 Task: Find all emails marked as 'Confidential' that were sent this week in the current folder.
Action: Mouse moved to (228, 12)
Screenshot: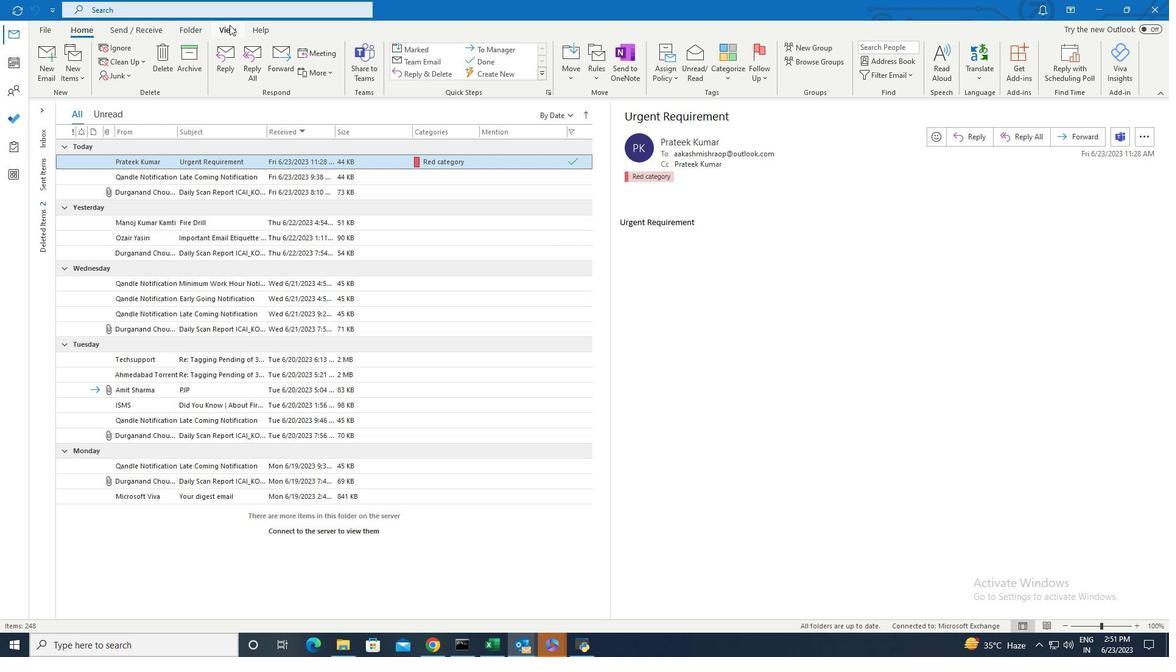 
Action: Mouse pressed left at (228, 12)
Screenshot: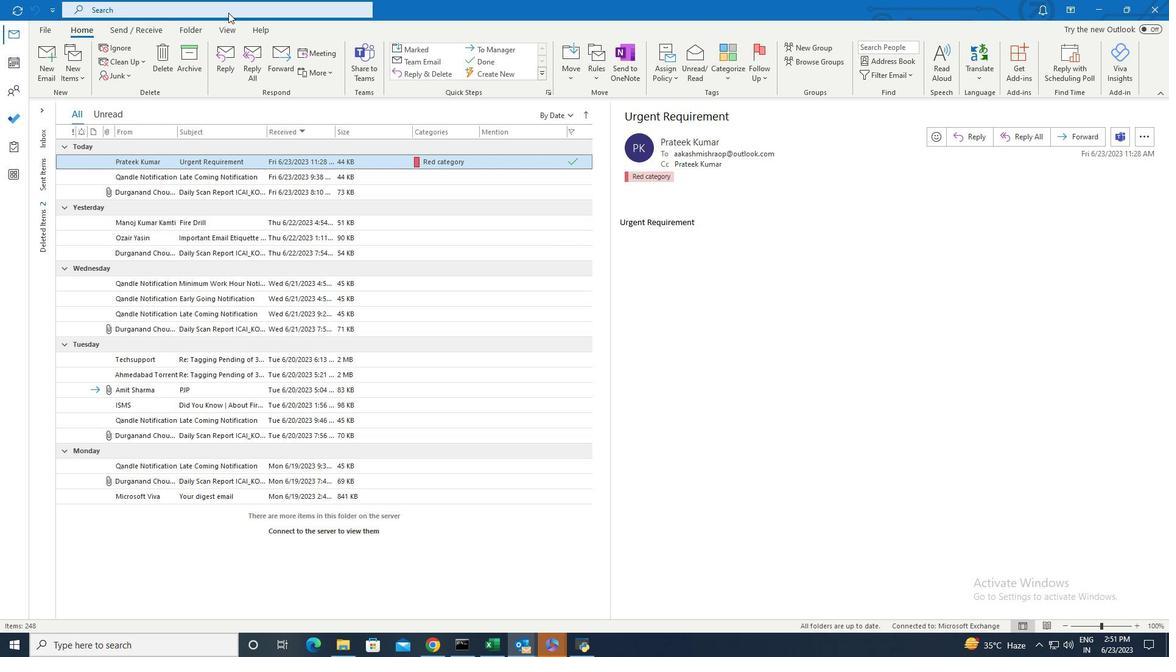 
Action: Mouse moved to (415, 11)
Screenshot: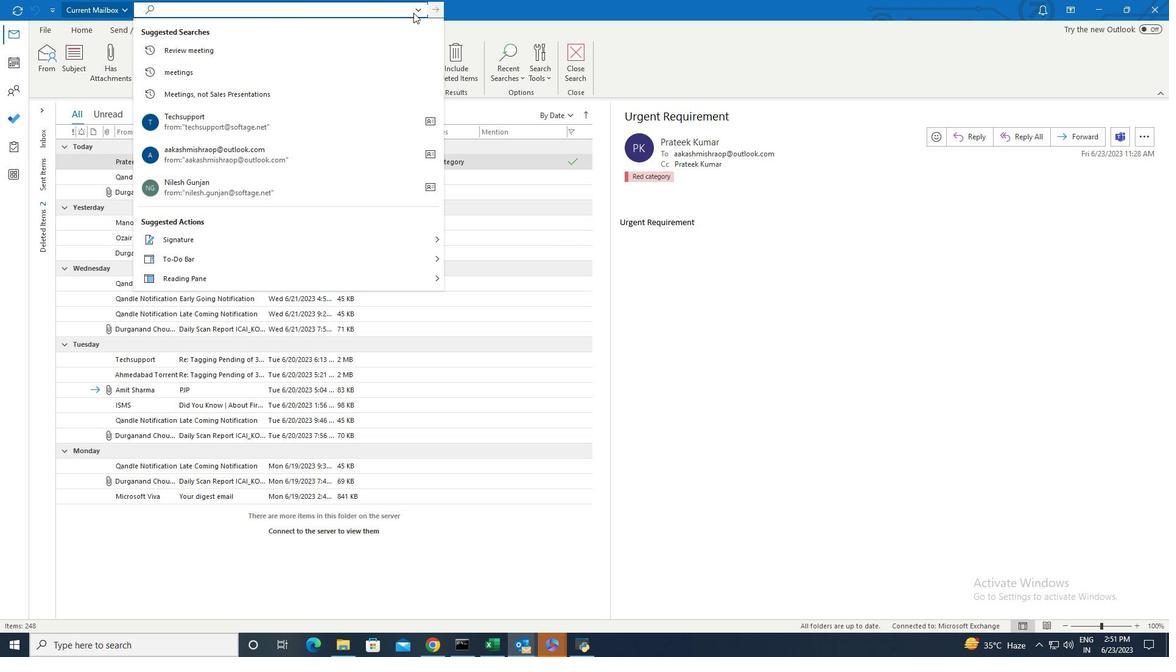 
Action: Mouse pressed left at (415, 11)
Screenshot: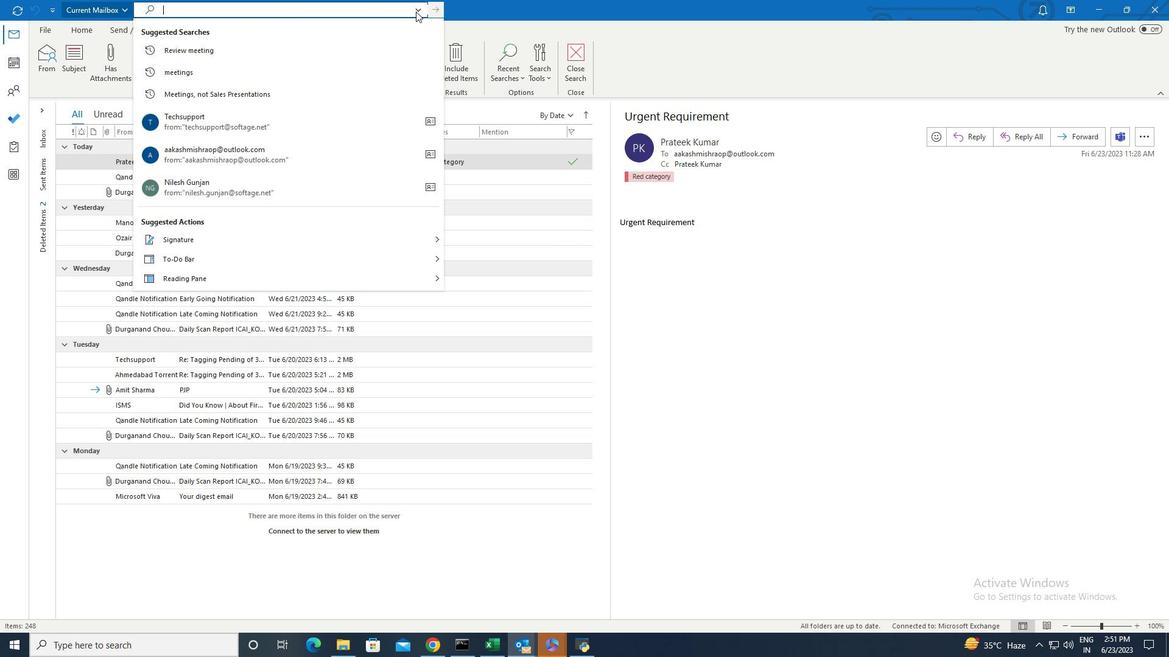 
Action: Mouse moved to (258, 30)
Screenshot: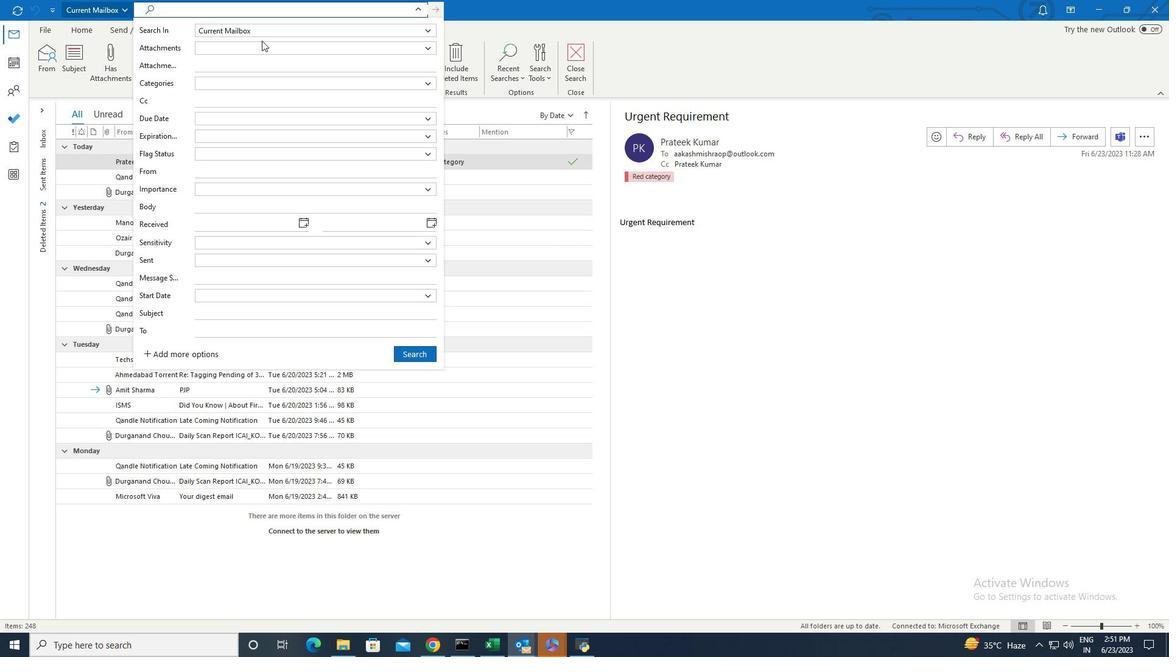 
Action: Mouse pressed left at (258, 30)
Screenshot: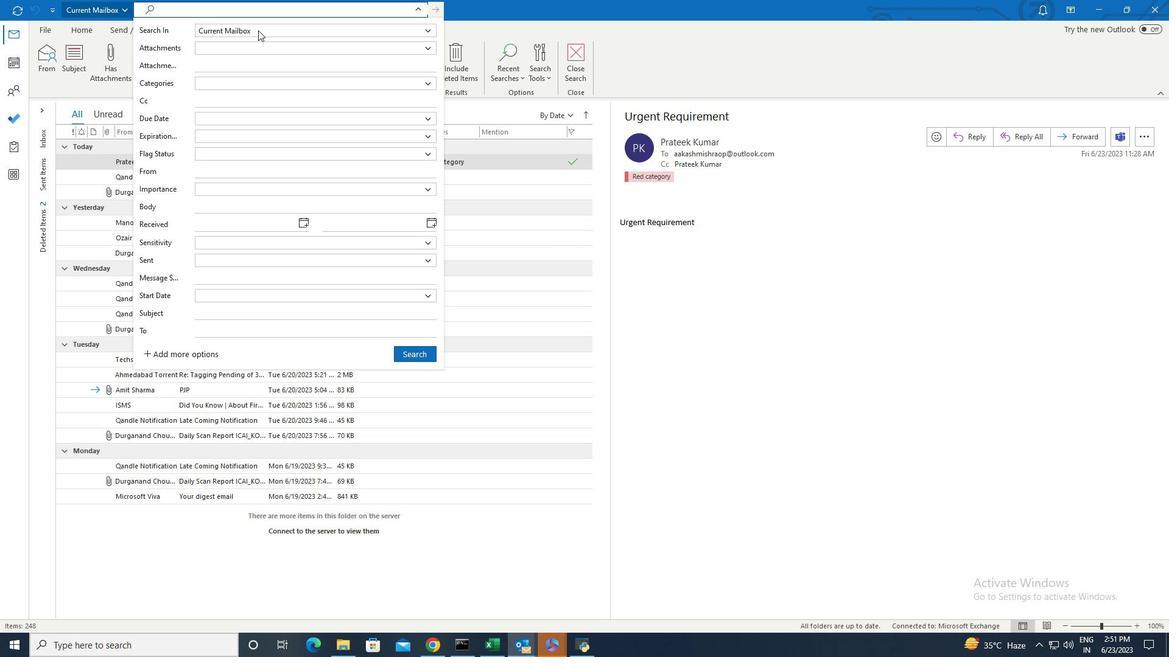 
Action: Mouse moved to (253, 39)
Screenshot: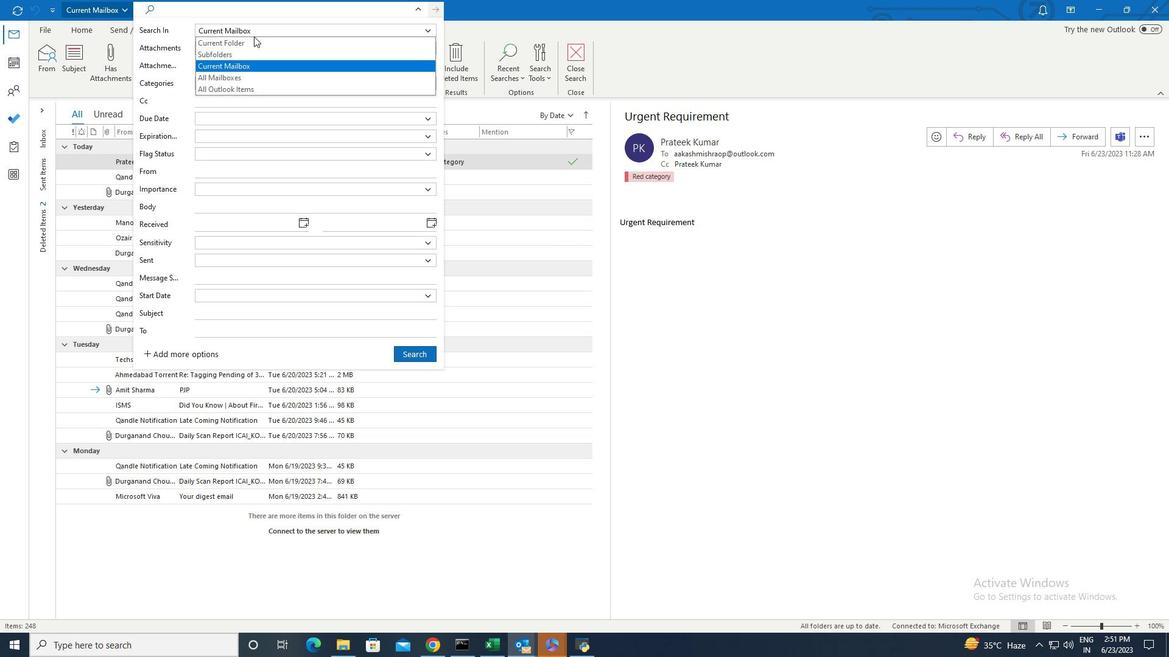 
Action: Mouse pressed left at (253, 39)
Screenshot: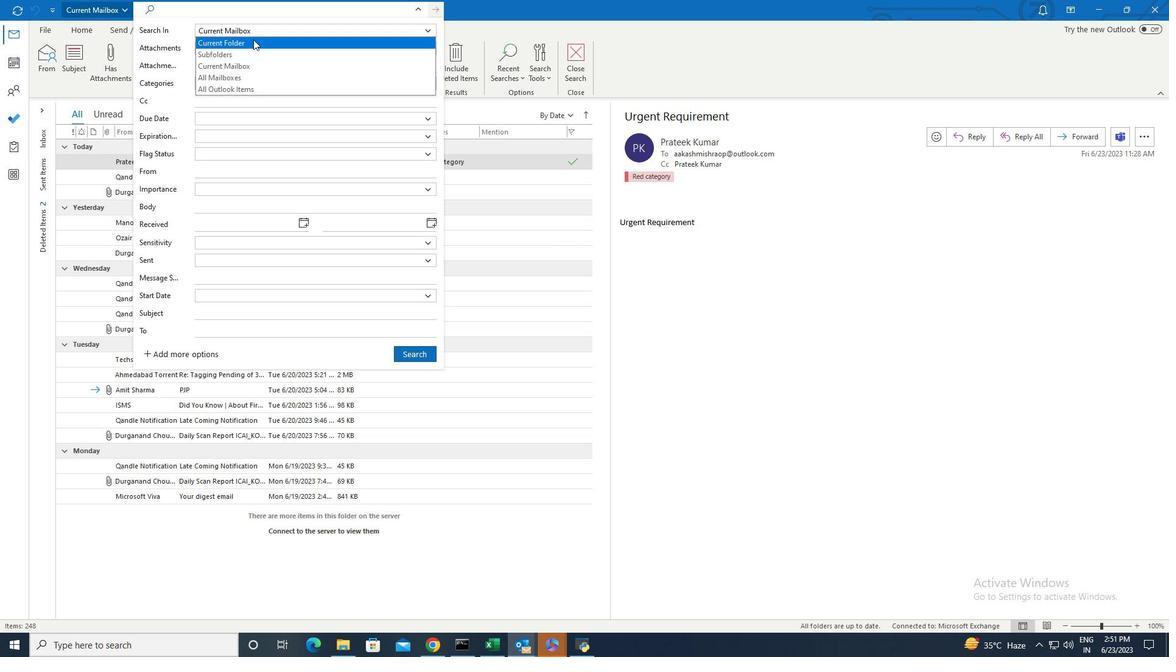 
Action: Mouse moved to (409, 6)
Screenshot: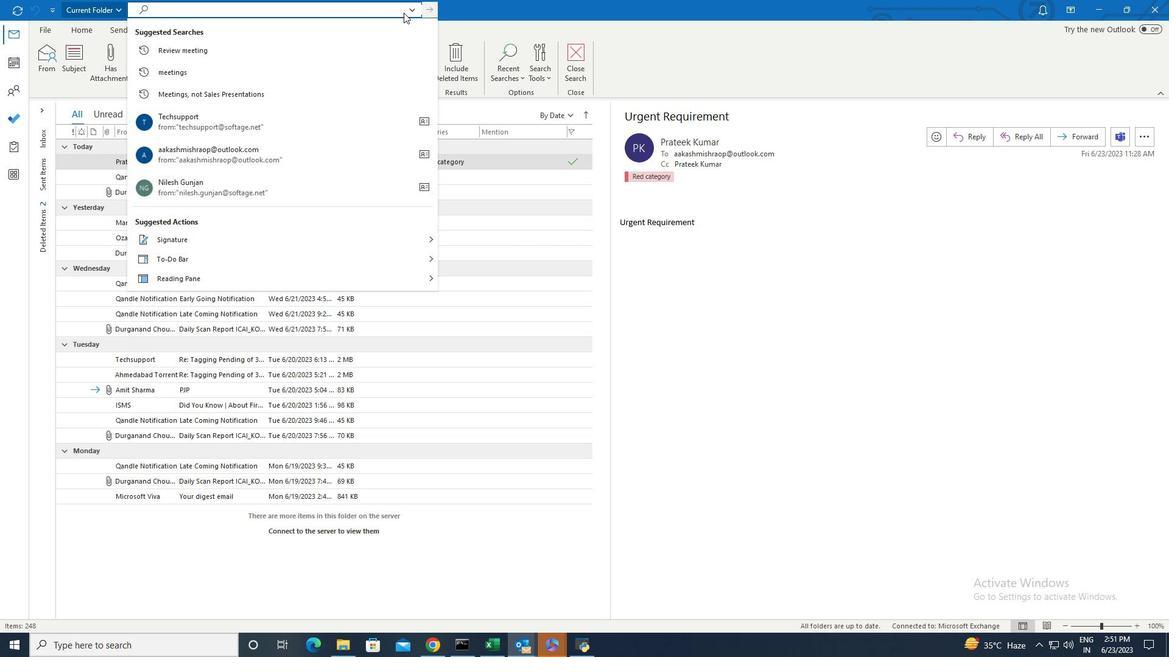 
Action: Mouse pressed left at (409, 6)
Screenshot: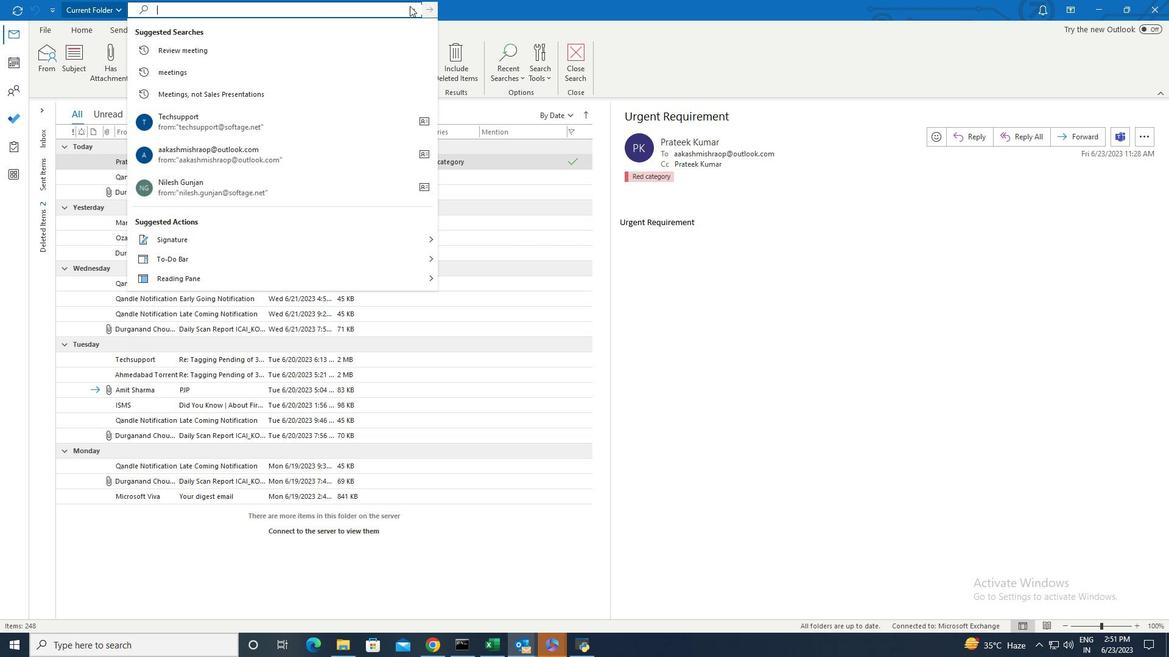 
Action: Mouse moved to (256, 238)
Screenshot: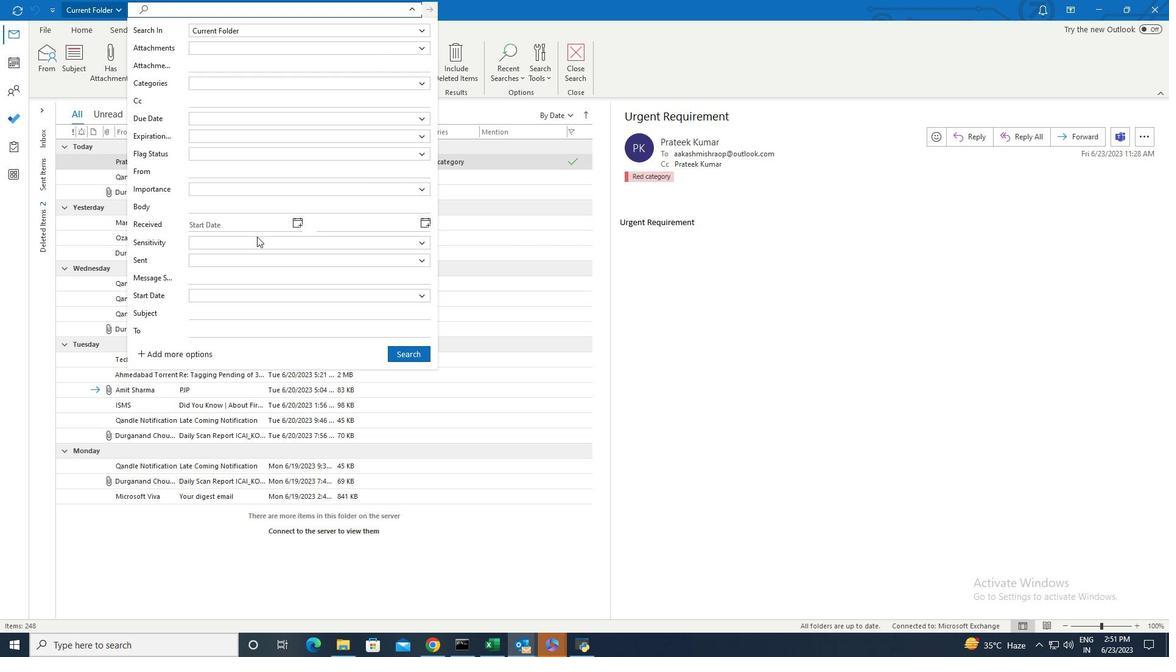 
Action: Mouse pressed left at (256, 238)
Screenshot: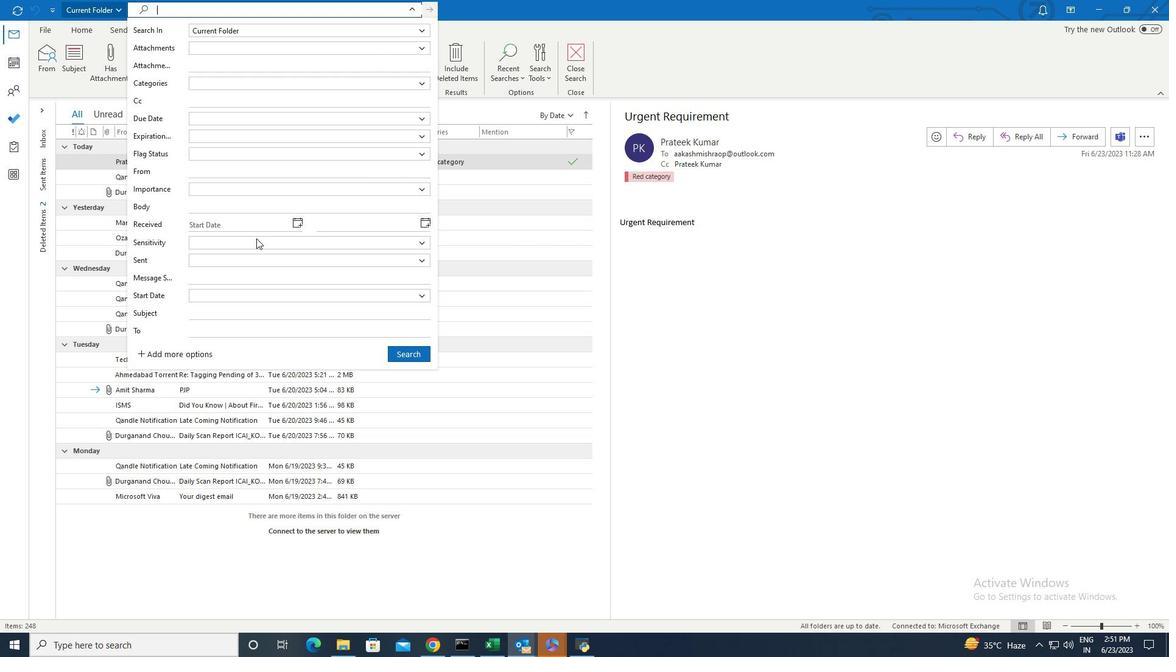 
Action: Mouse moved to (235, 295)
Screenshot: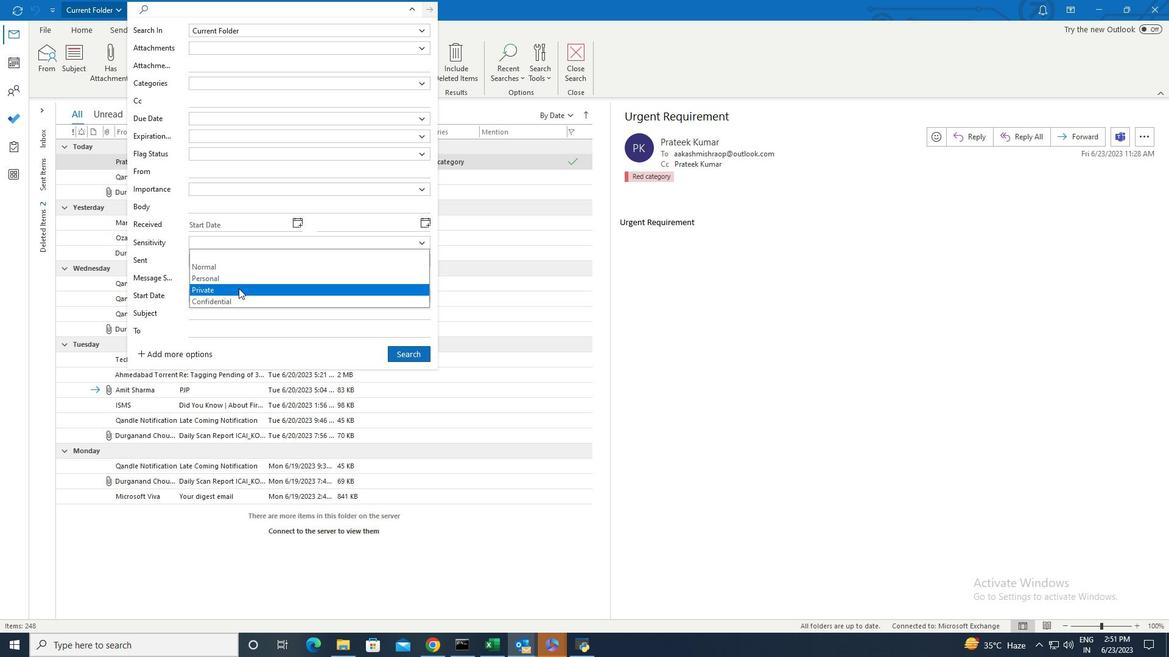 
Action: Mouse pressed left at (235, 295)
Screenshot: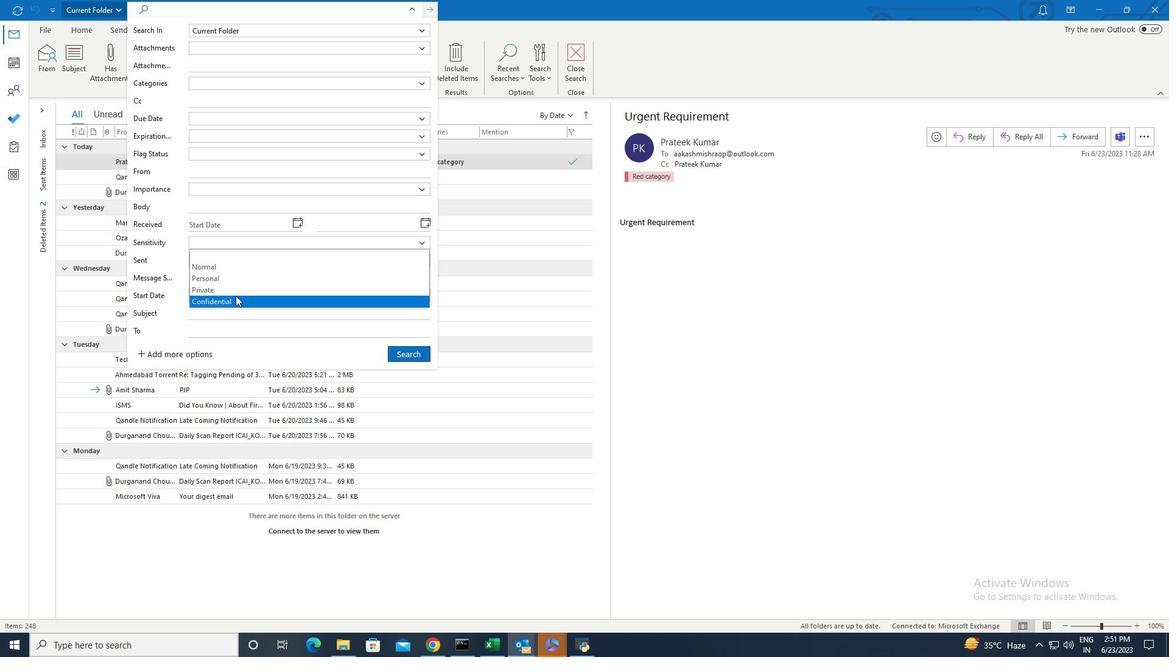 
Action: Mouse moved to (232, 295)
Screenshot: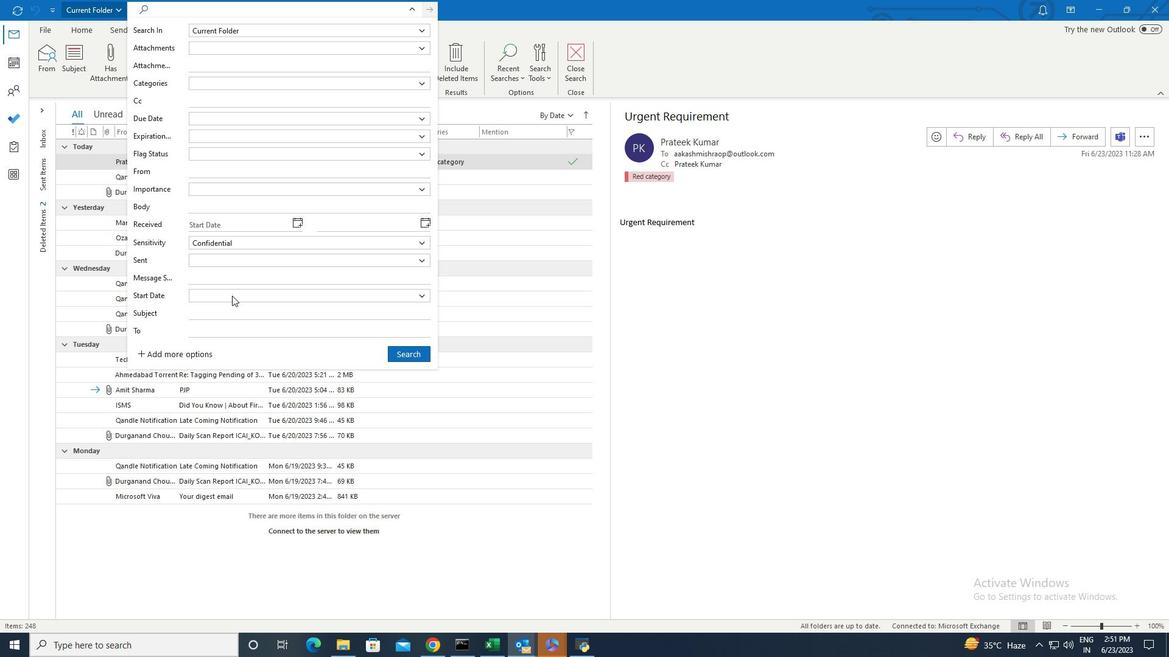 
Action: Mouse pressed left at (232, 295)
Screenshot: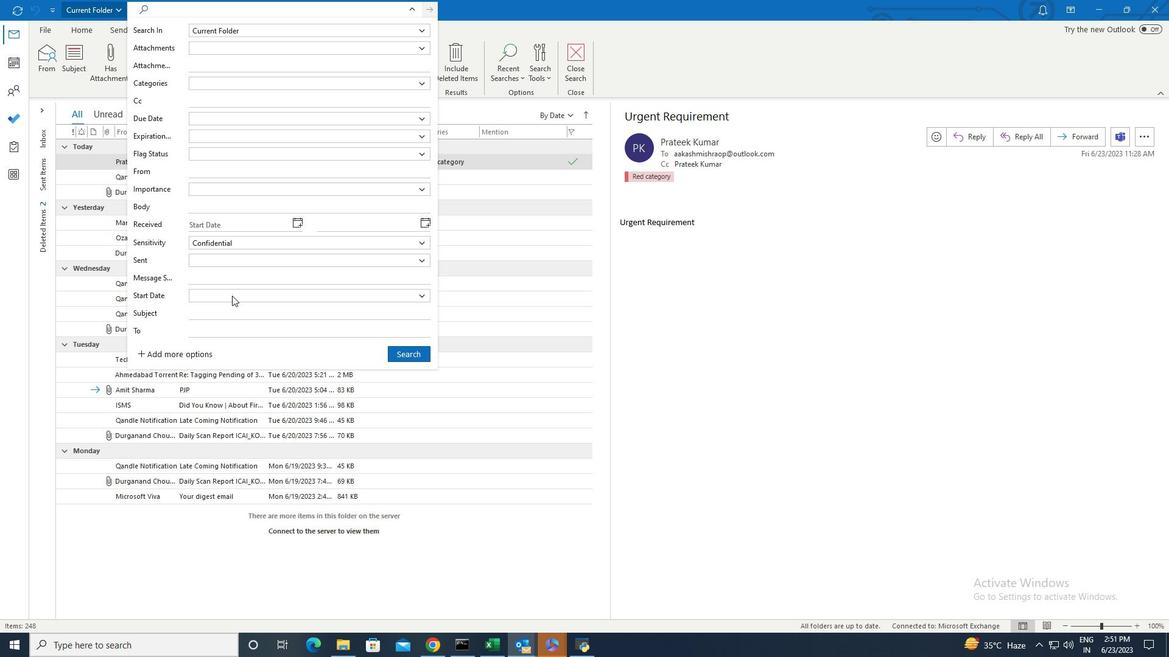 
Action: Mouse moved to (211, 352)
Screenshot: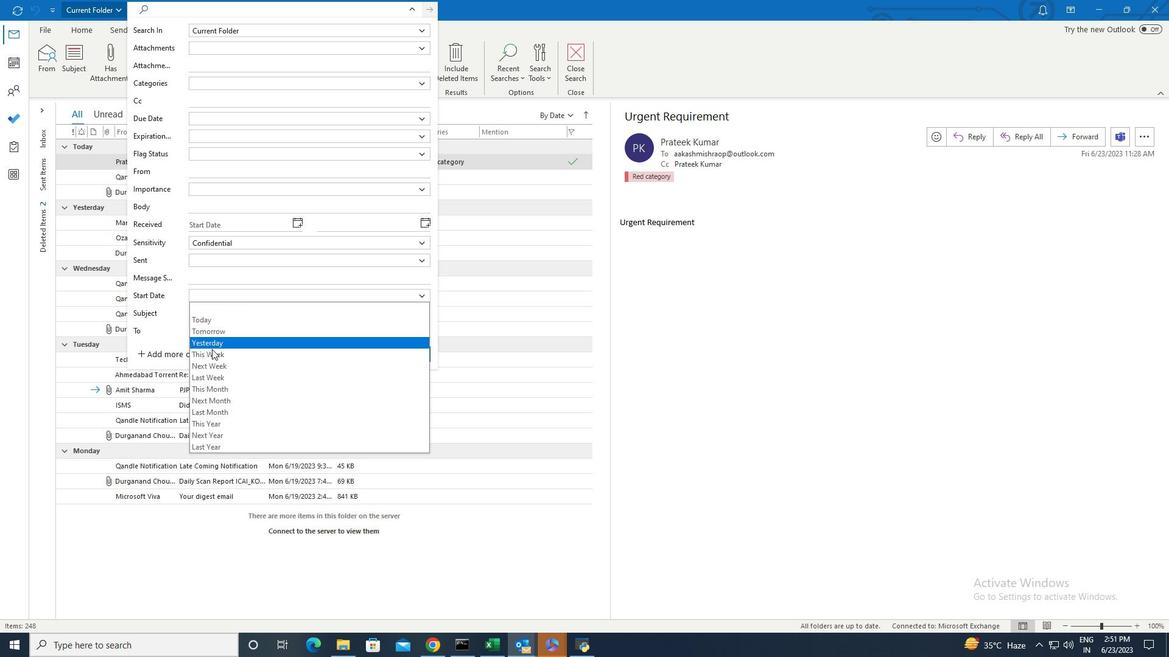 
Action: Mouse pressed left at (211, 352)
Screenshot: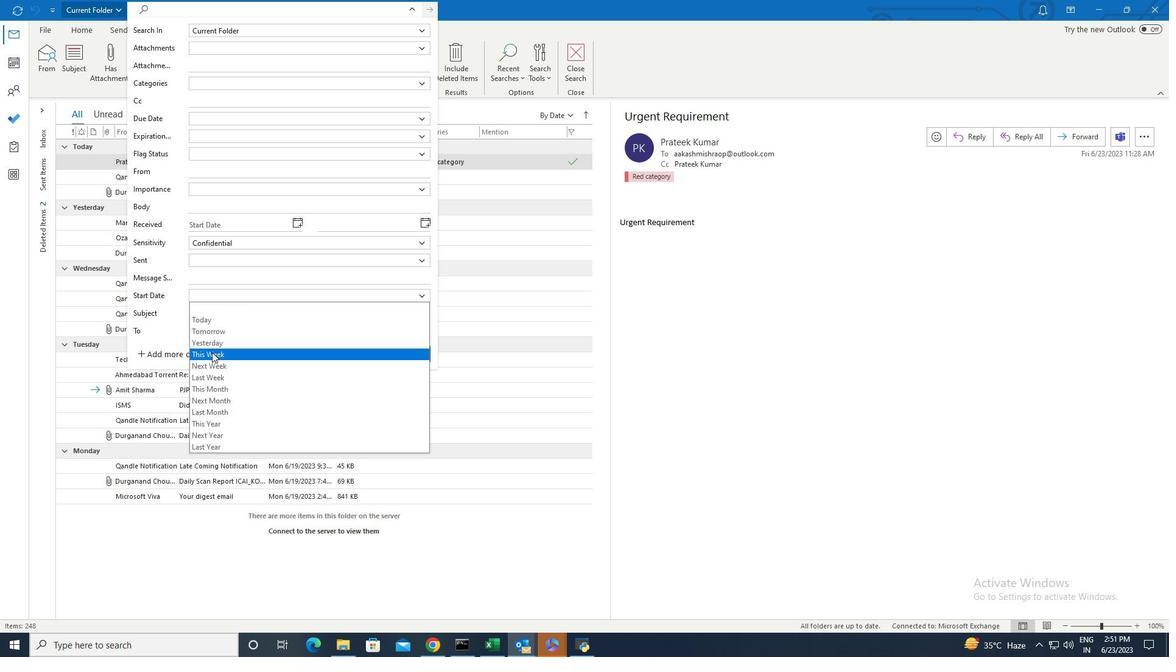 
Action: Mouse moved to (397, 352)
Screenshot: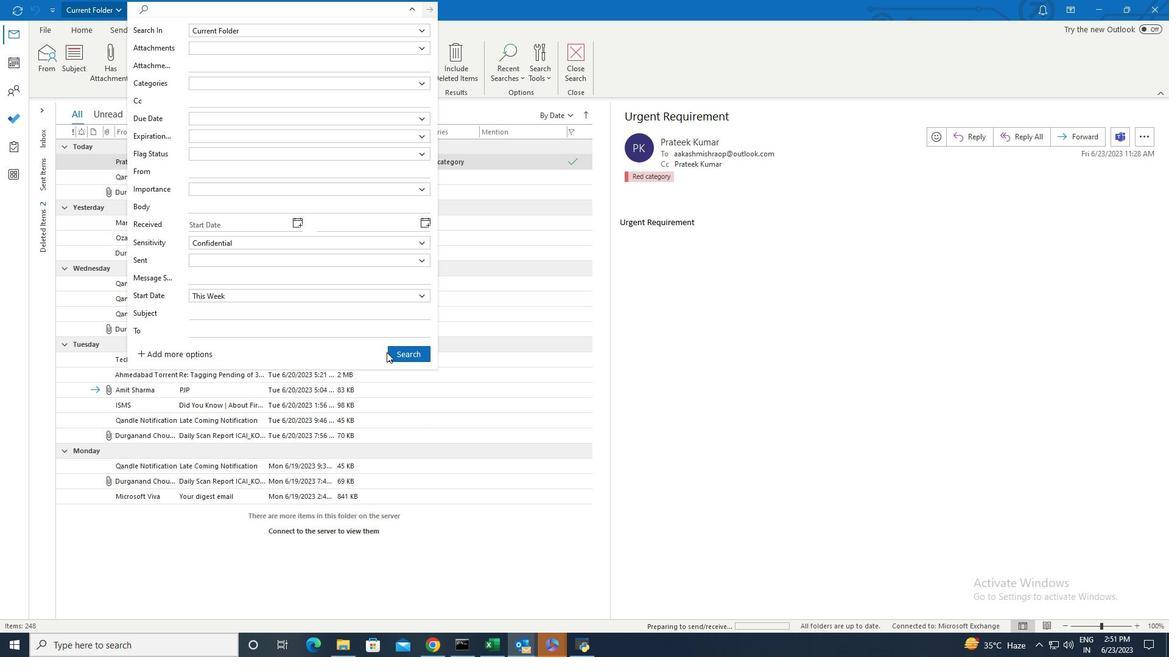 
Action: Mouse pressed left at (397, 352)
Screenshot: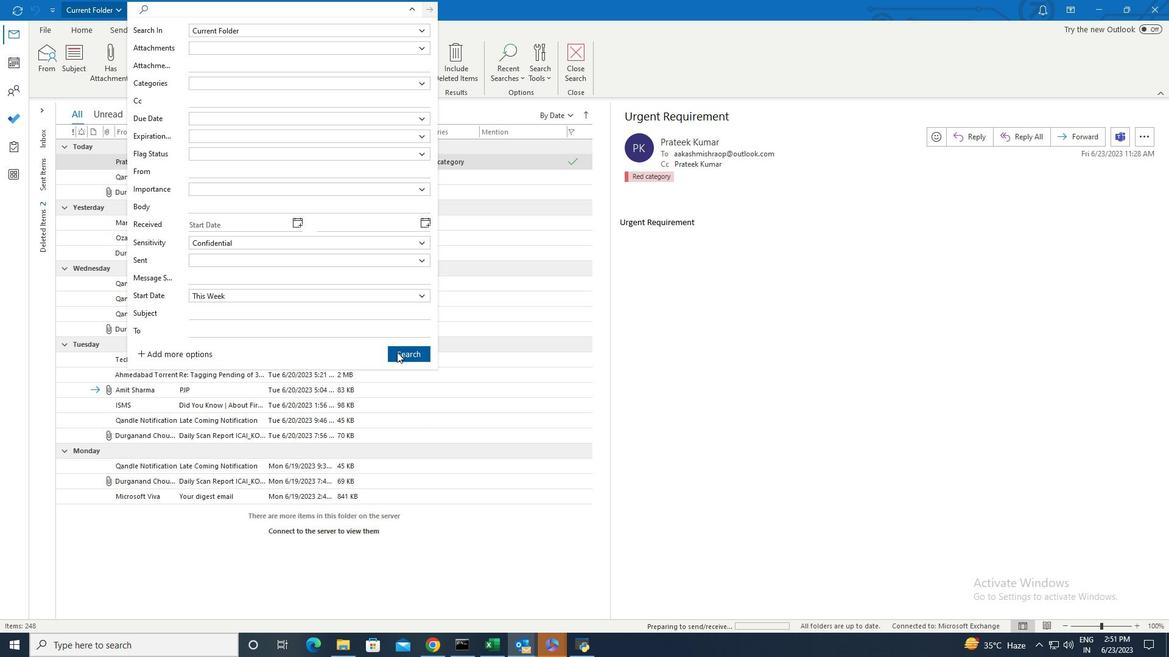 
